 Task: Log work in the project TripHive for the issue 'Inability to modify certain fields or settings' spent time as '4w 1d 17h 41m' and remaining time as '1w 4d 21h 40m' and add a flag. Now add the issue to the epic 'Cloud Migration'.
Action: Mouse moved to (687, 427)
Screenshot: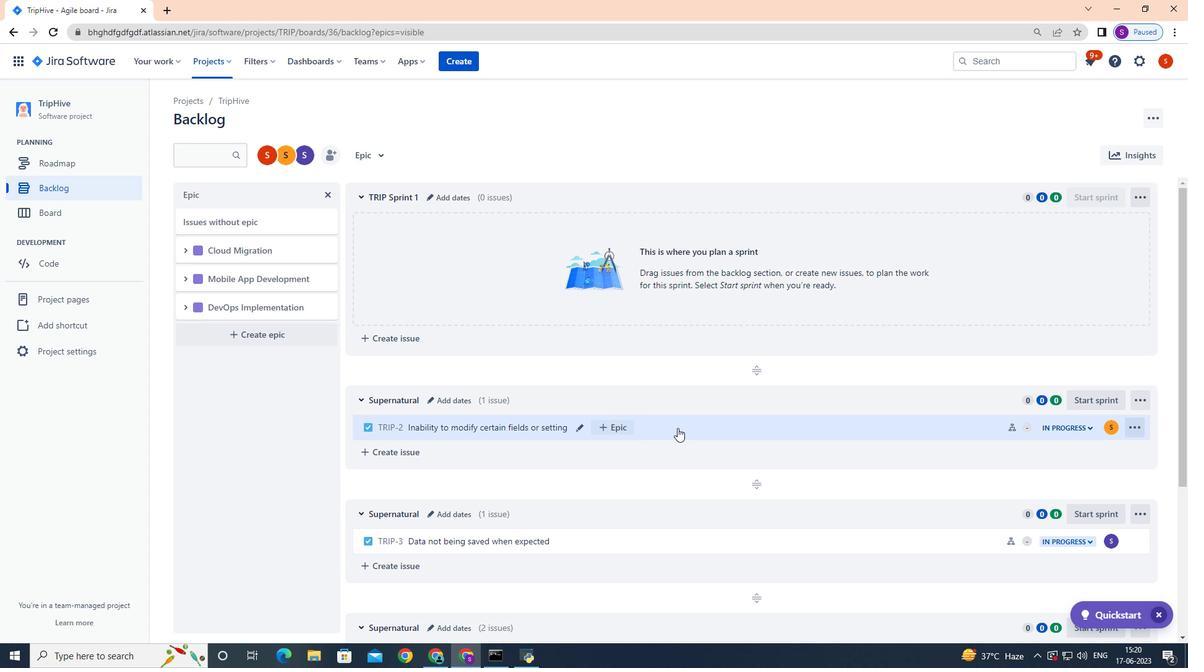 
Action: Mouse pressed left at (687, 427)
Screenshot: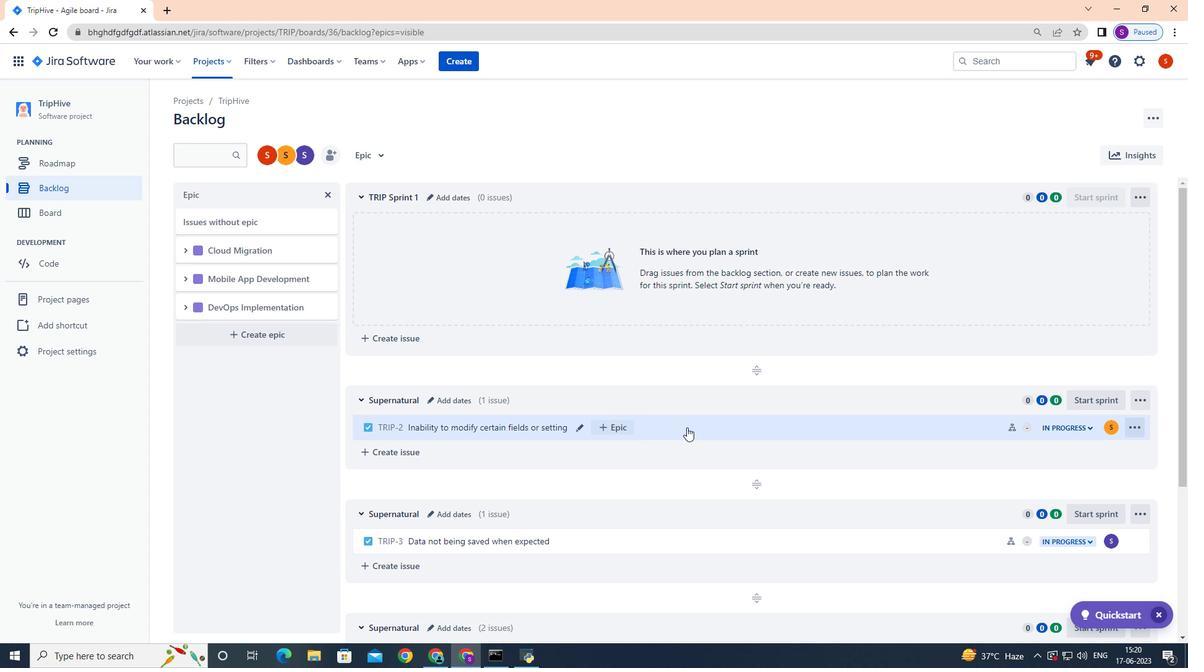 
Action: Mouse moved to (1131, 186)
Screenshot: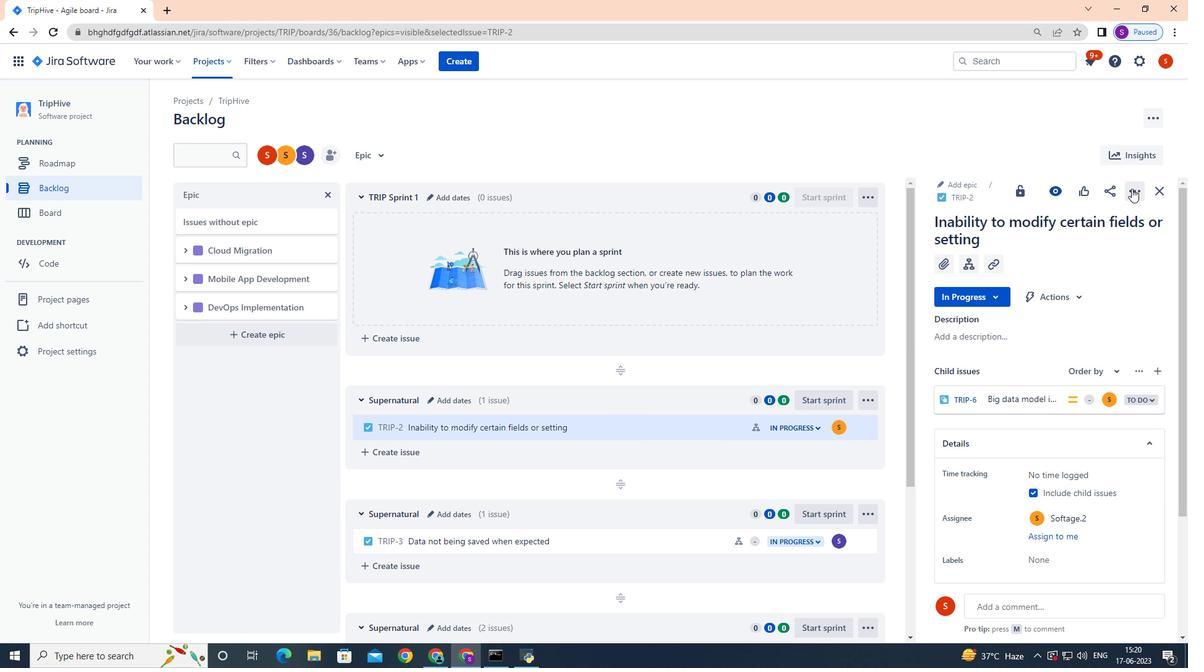 
Action: Mouse pressed left at (1131, 186)
Screenshot: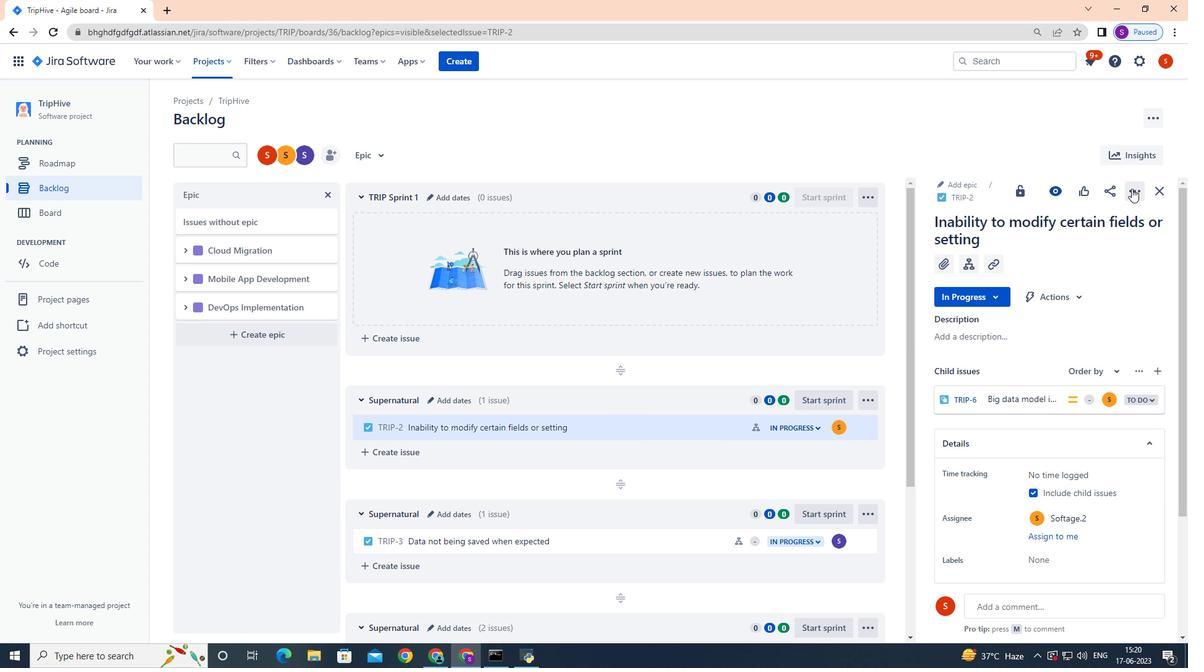 
Action: Mouse moved to (1090, 225)
Screenshot: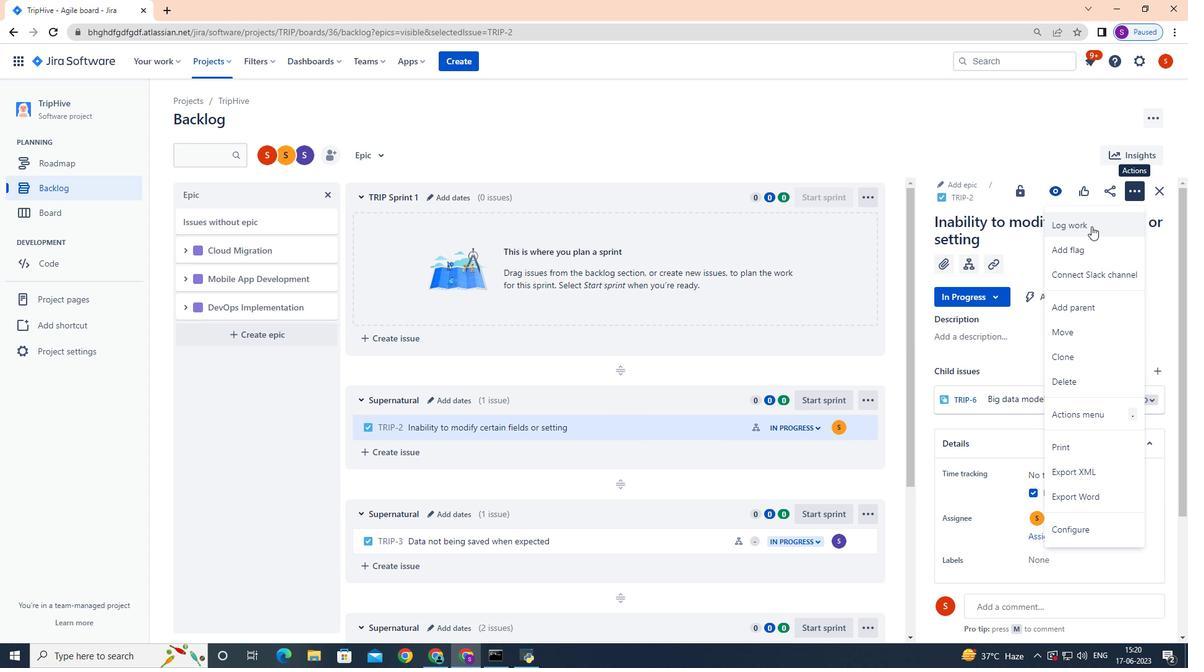 
Action: Mouse pressed left at (1090, 225)
Screenshot: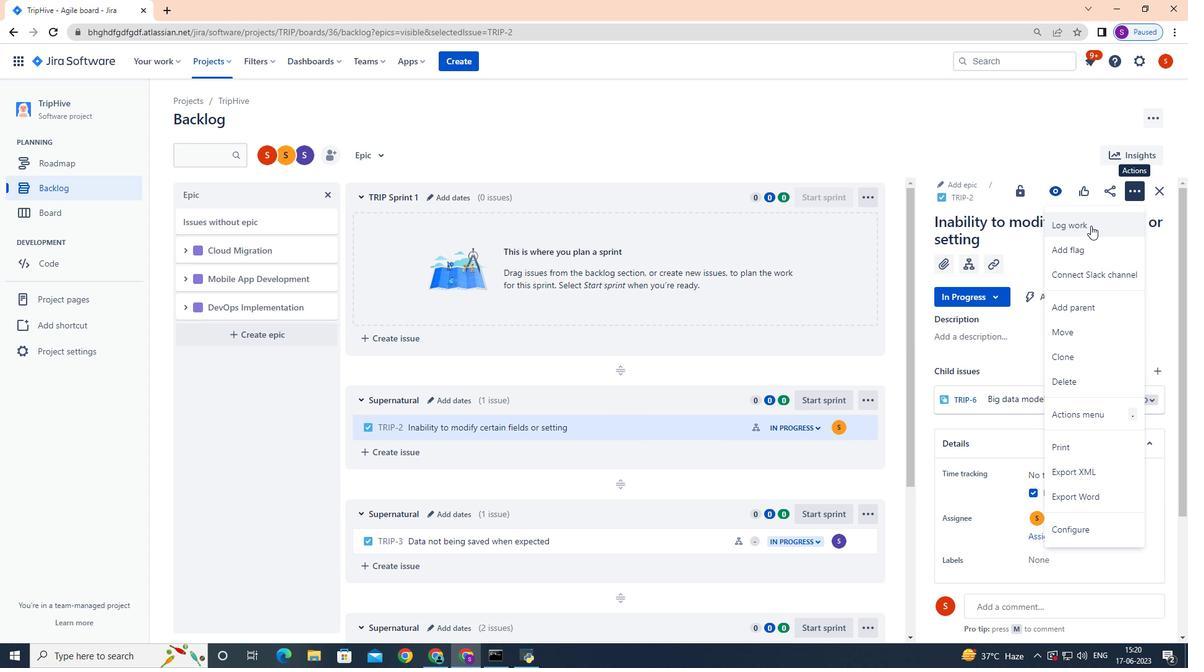 
Action: Mouse moved to (745, 293)
Screenshot: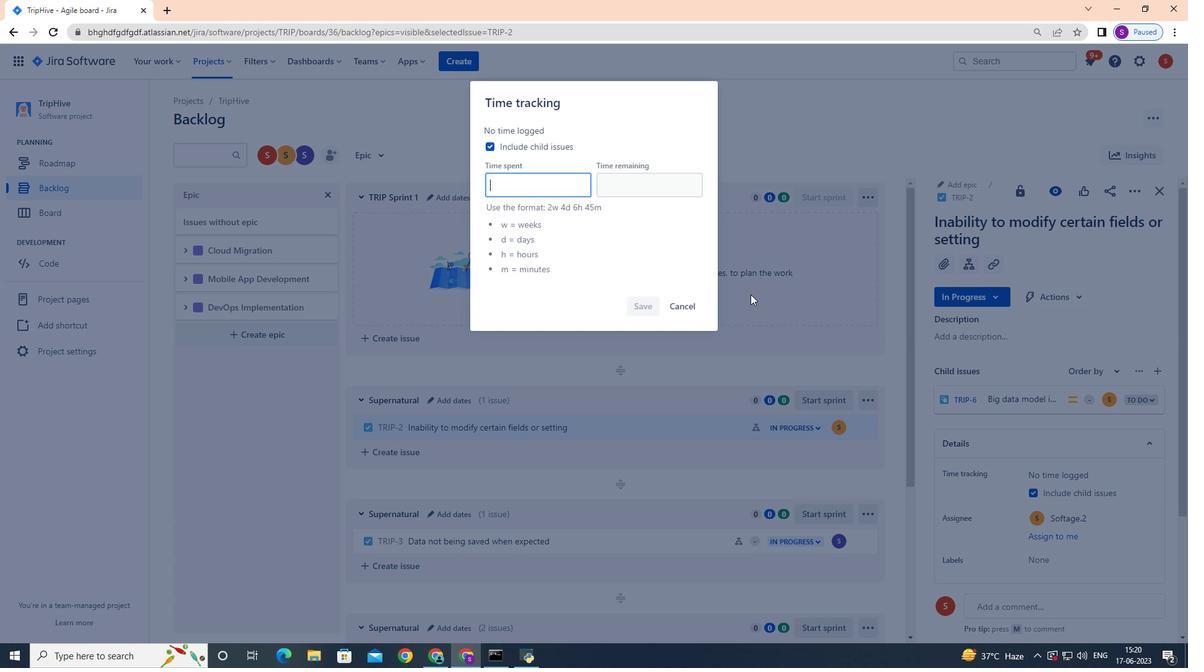 
Action: Key pressed 4w<Key.space>1d<Key.space>17h<Key.space>41m
Screenshot: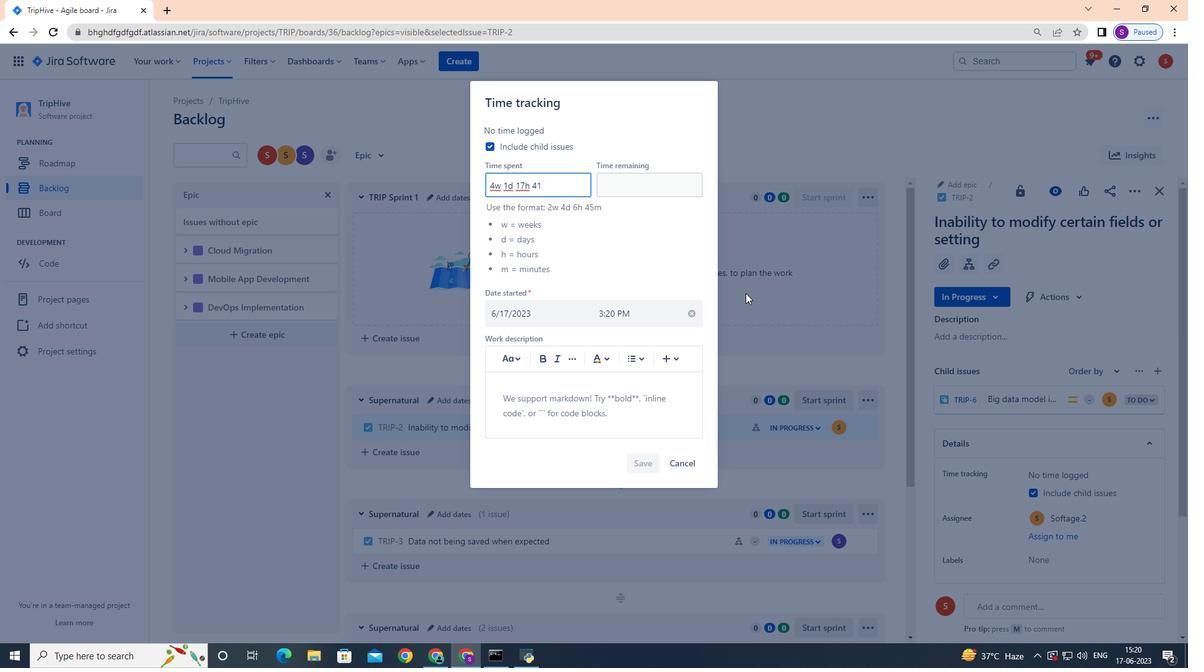 
Action: Mouse moved to (618, 185)
Screenshot: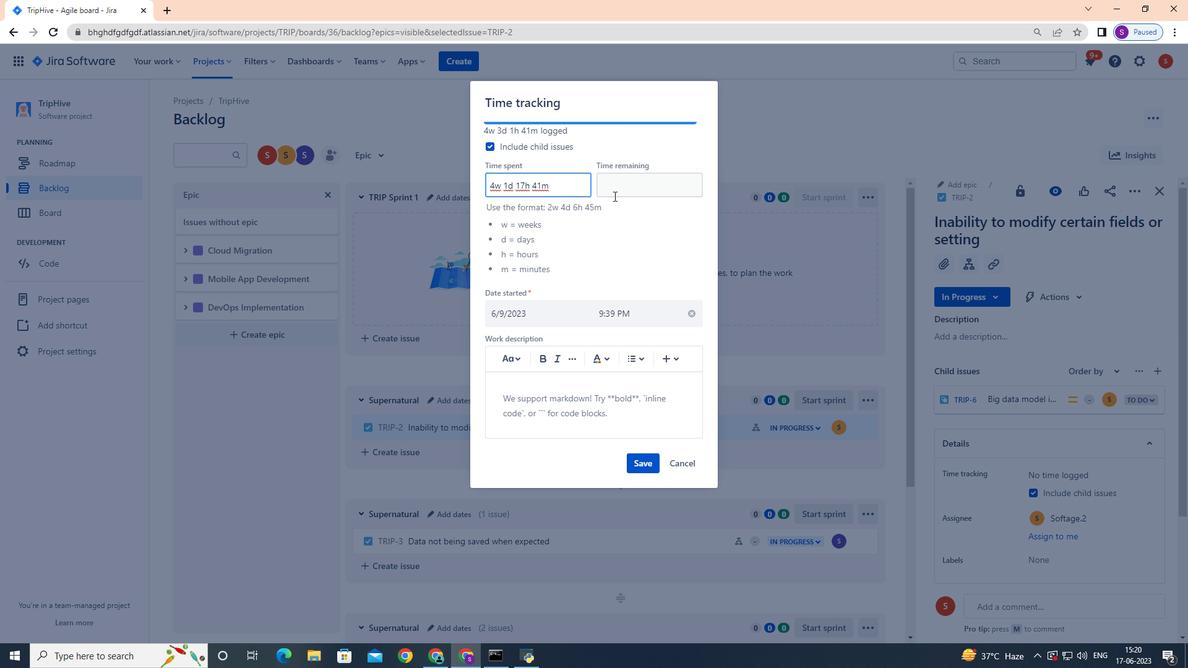 
Action: Mouse pressed left at (618, 185)
Screenshot: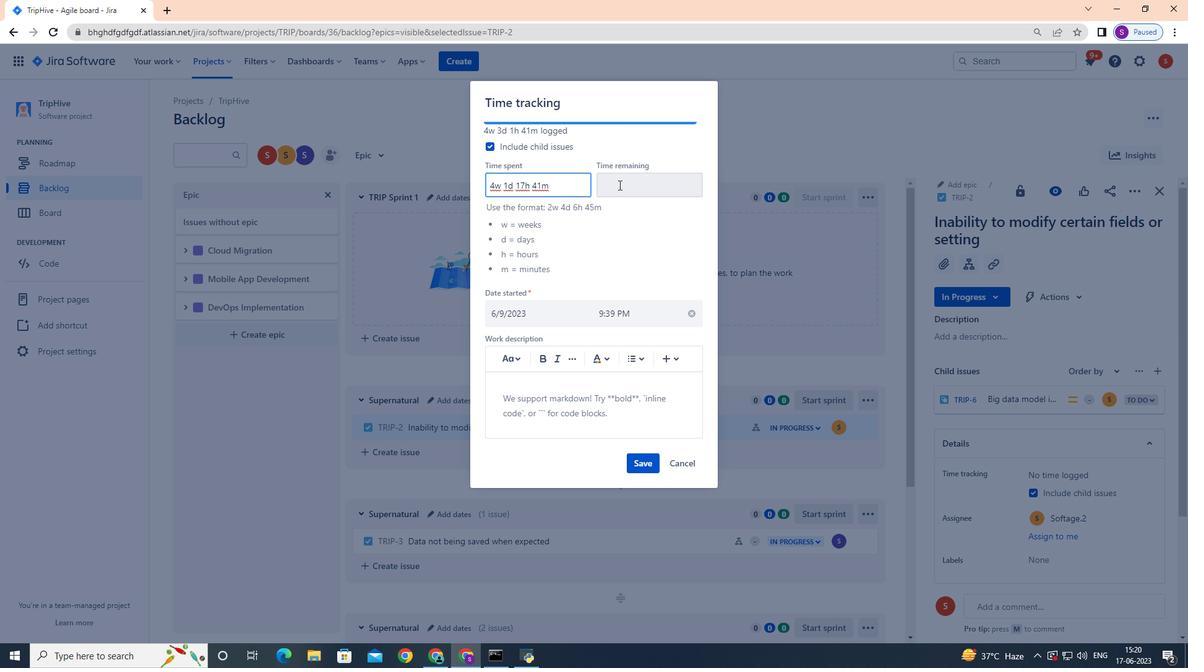 
Action: Key pressed 1w<Key.space>4d<Key.space>21h<Key.space>40m
Screenshot: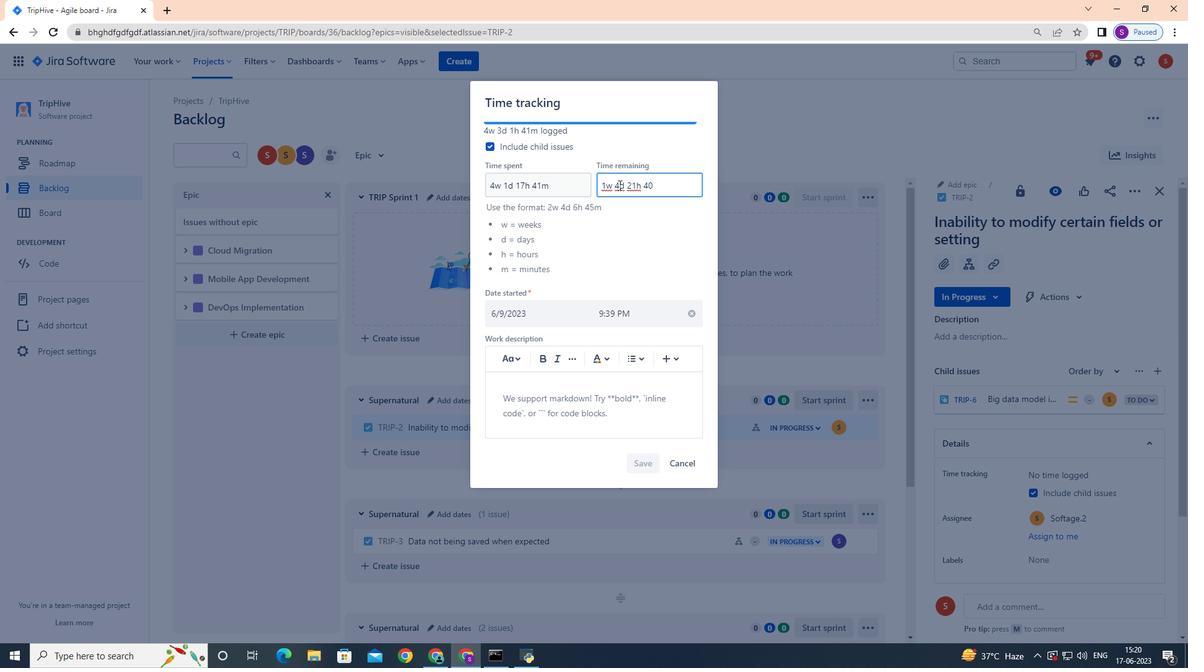 
Action: Mouse moved to (634, 464)
Screenshot: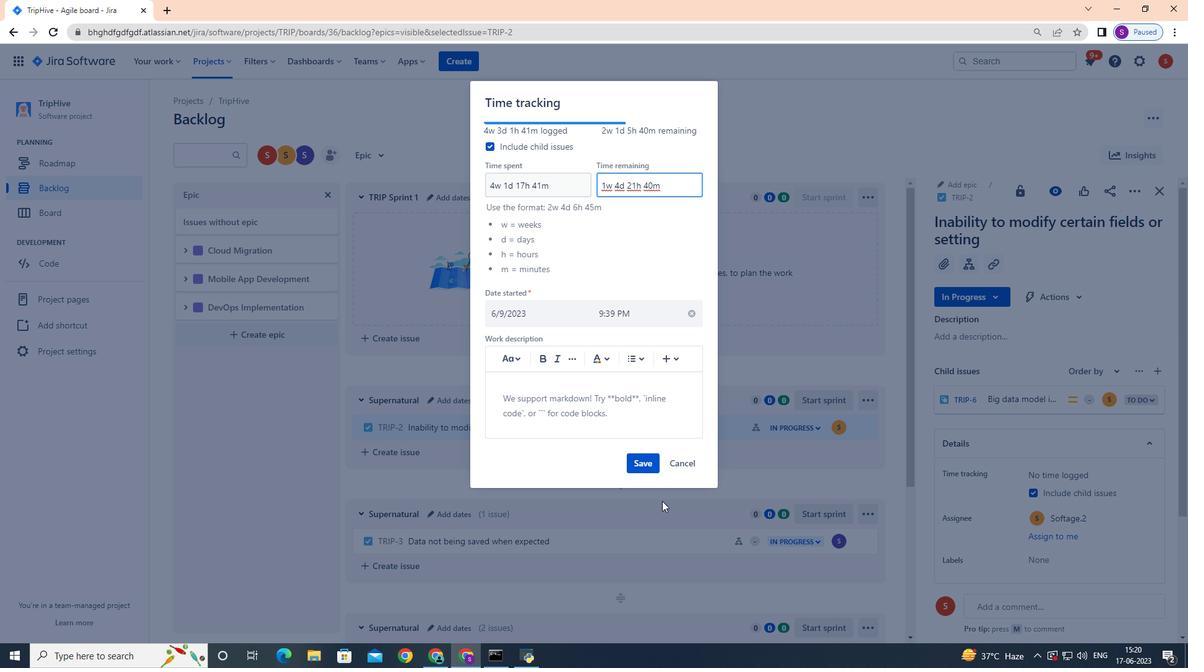 
Action: Mouse pressed left at (634, 464)
Screenshot: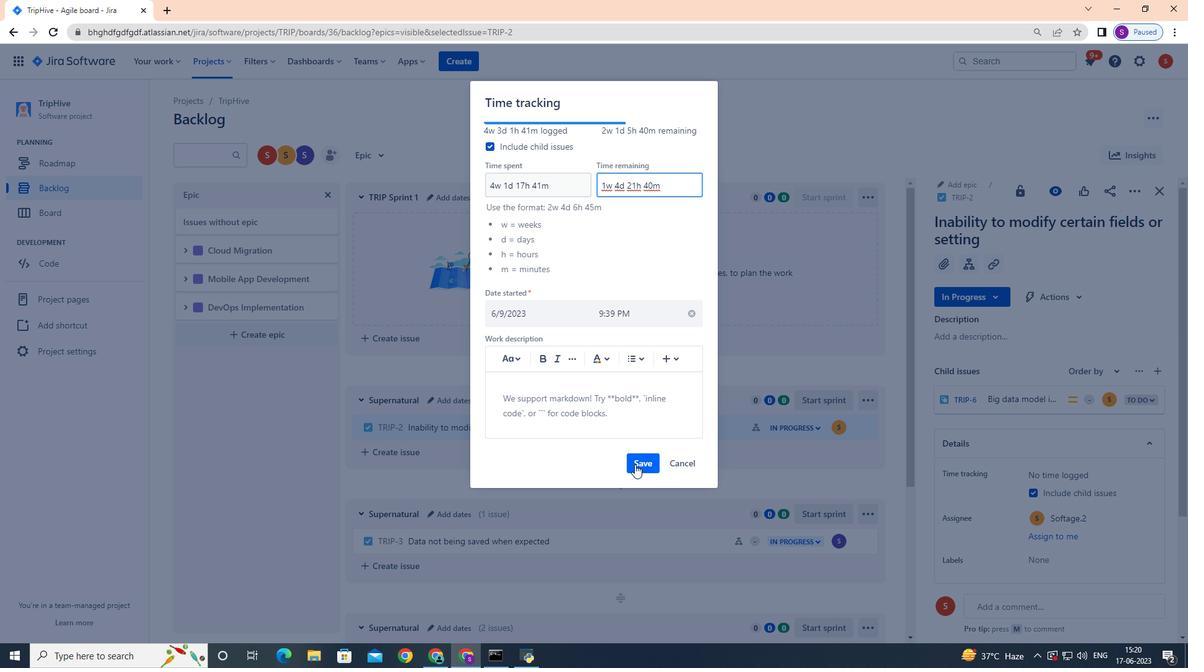 
Action: Mouse moved to (1135, 188)
Screenshot: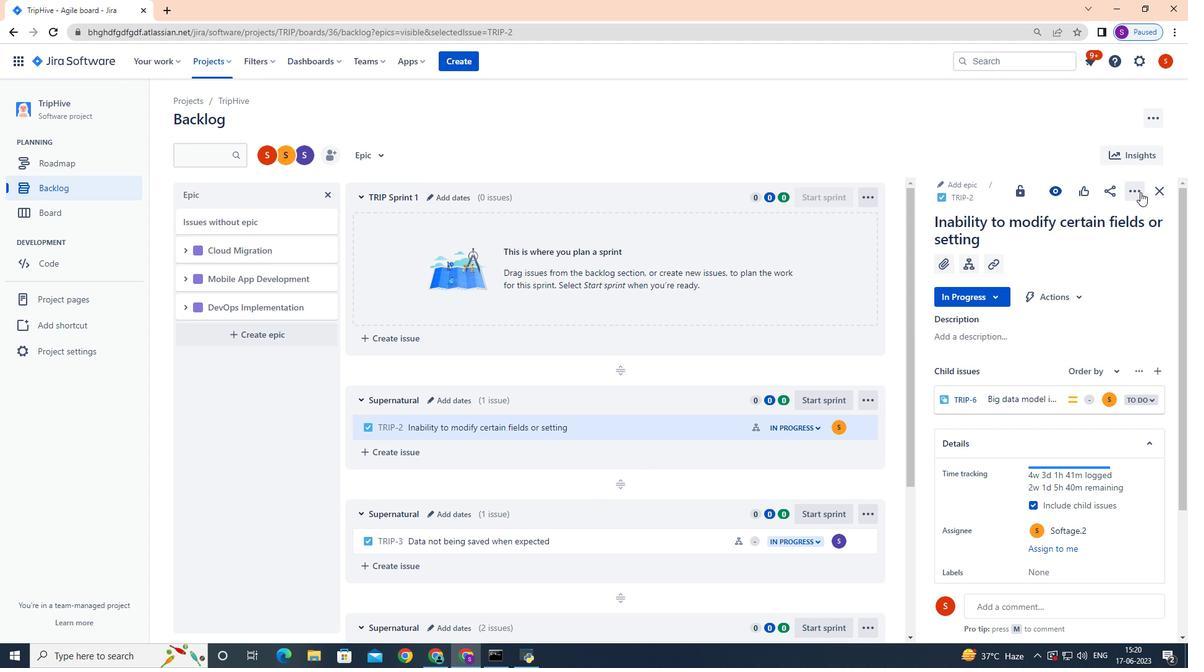 
Action: Mouse pressed left at (1135, 188)
Screenshot: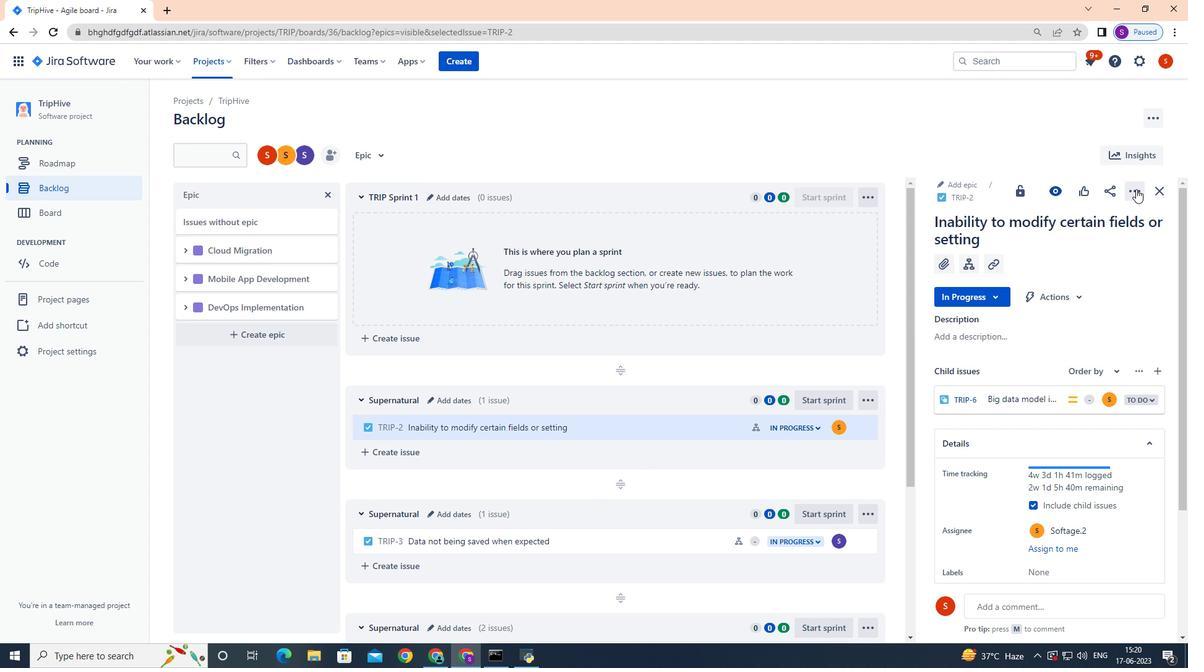 
Action: Mouse moved to (1110, 250)
Screenshot: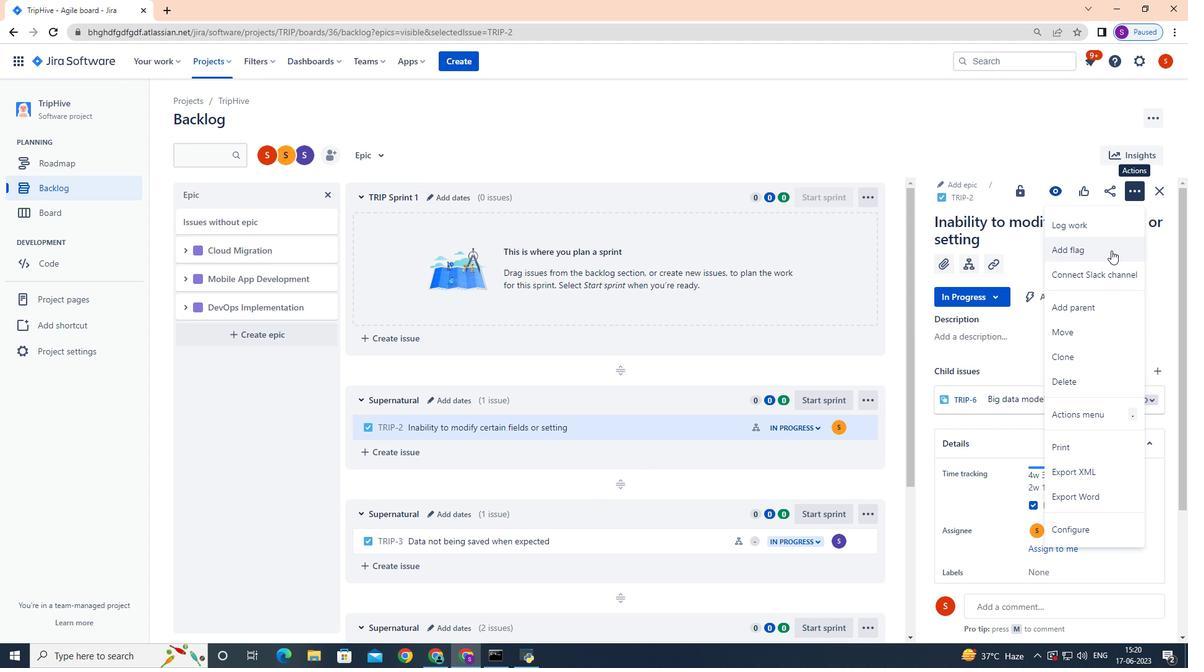 
Action: Mouse pressed left at (1110, 250)
Screenshot: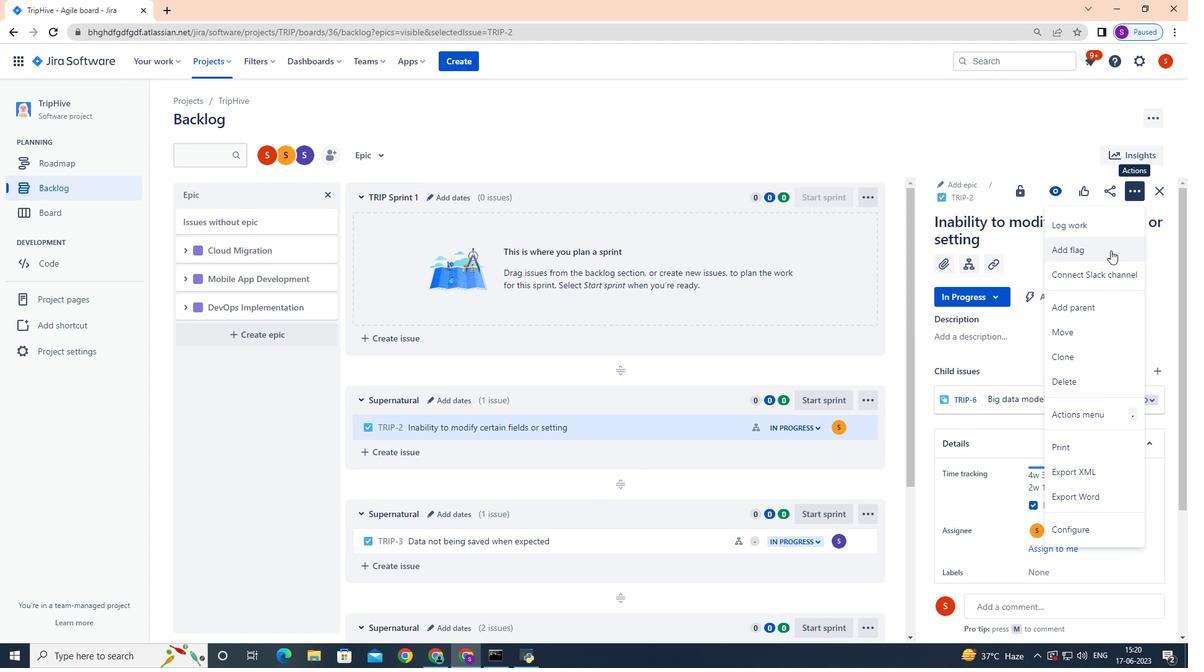 
Action: Mouse moved to (611, 425)
Screenshot: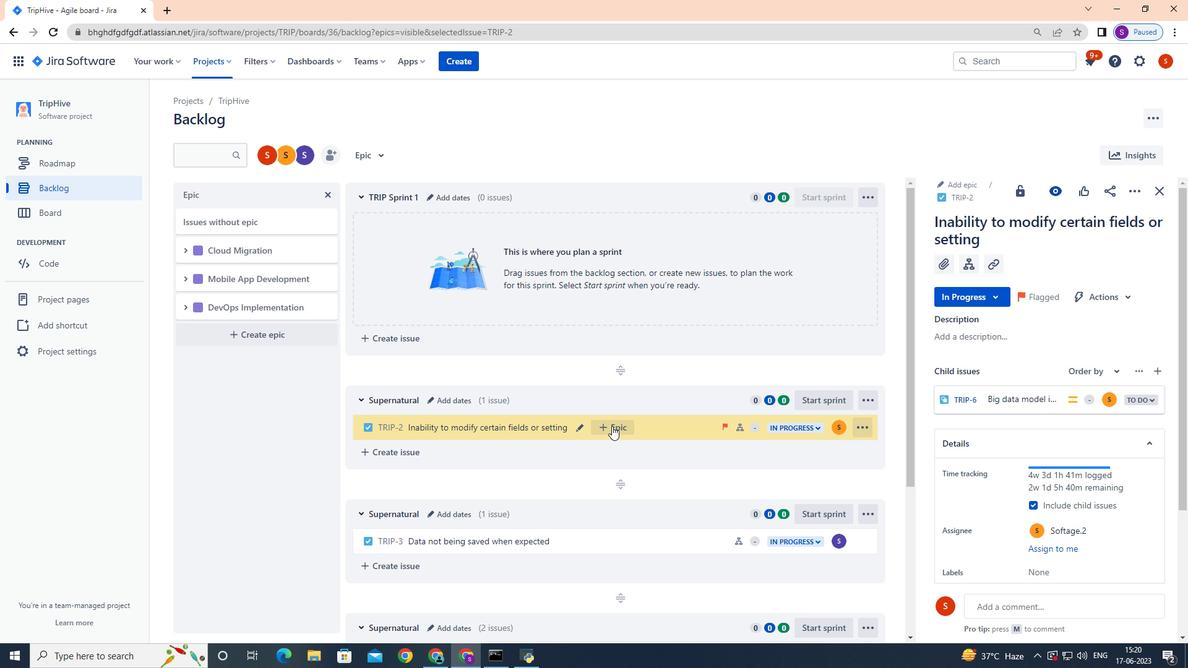 
Action: Mouse pressed left at (611, 425)
Screenshot: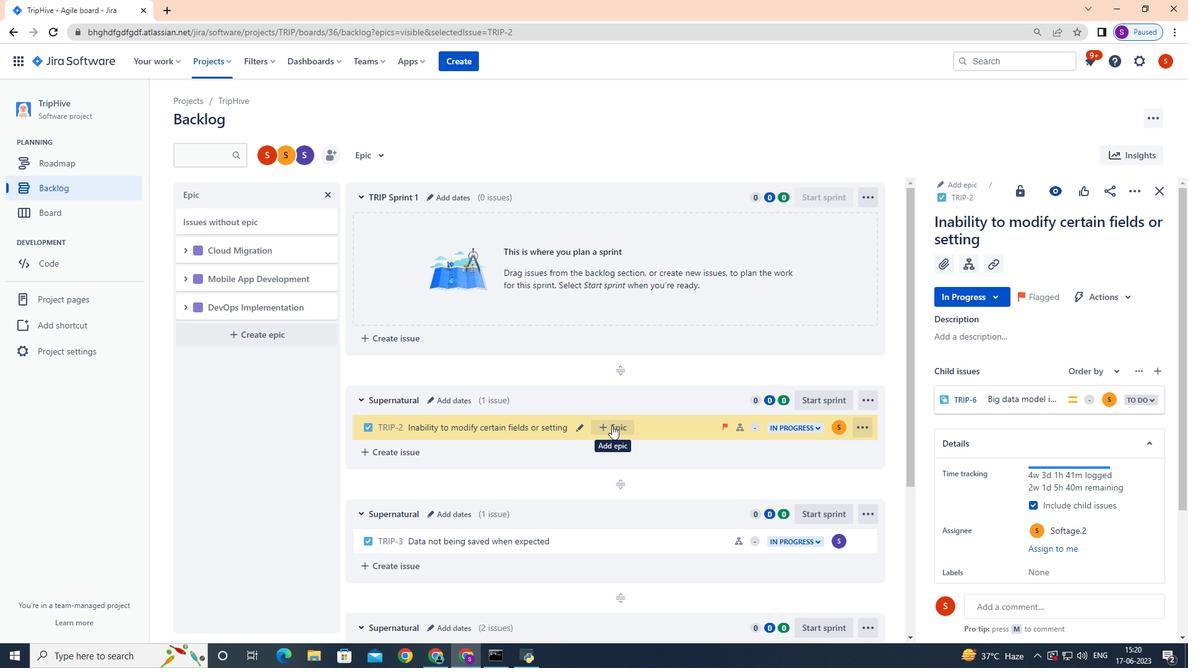 
Action: Mouse moved to (690, 514)
Screenshot: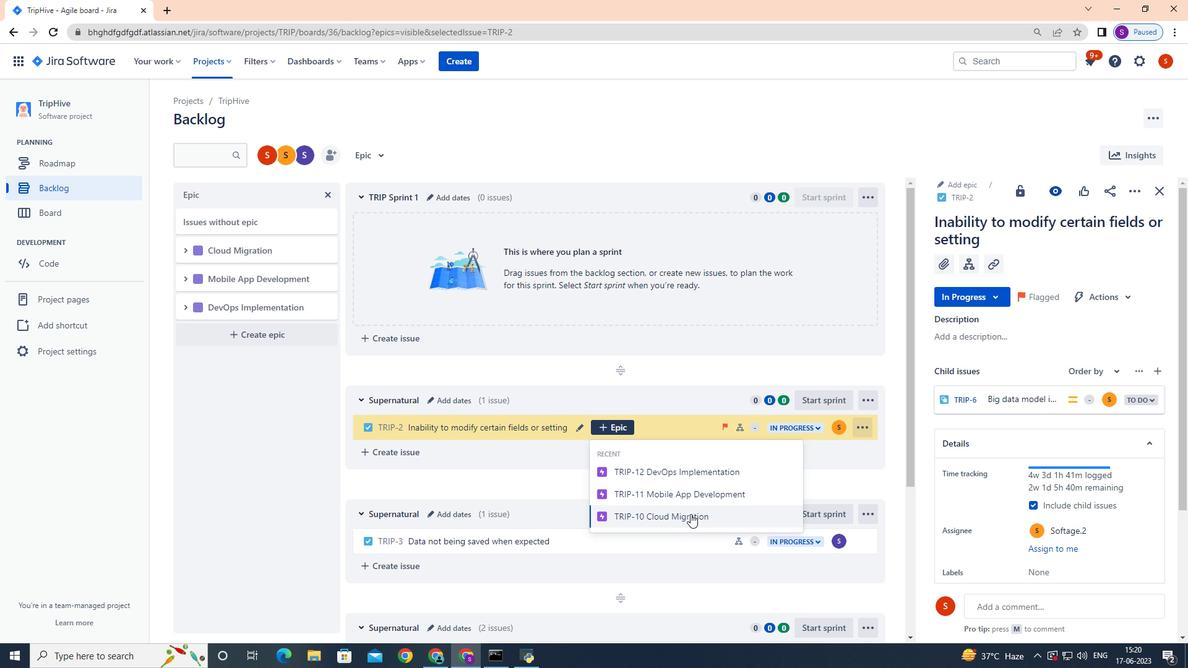 
Action: Mouse pressed left at (690, 514)
Screenshot: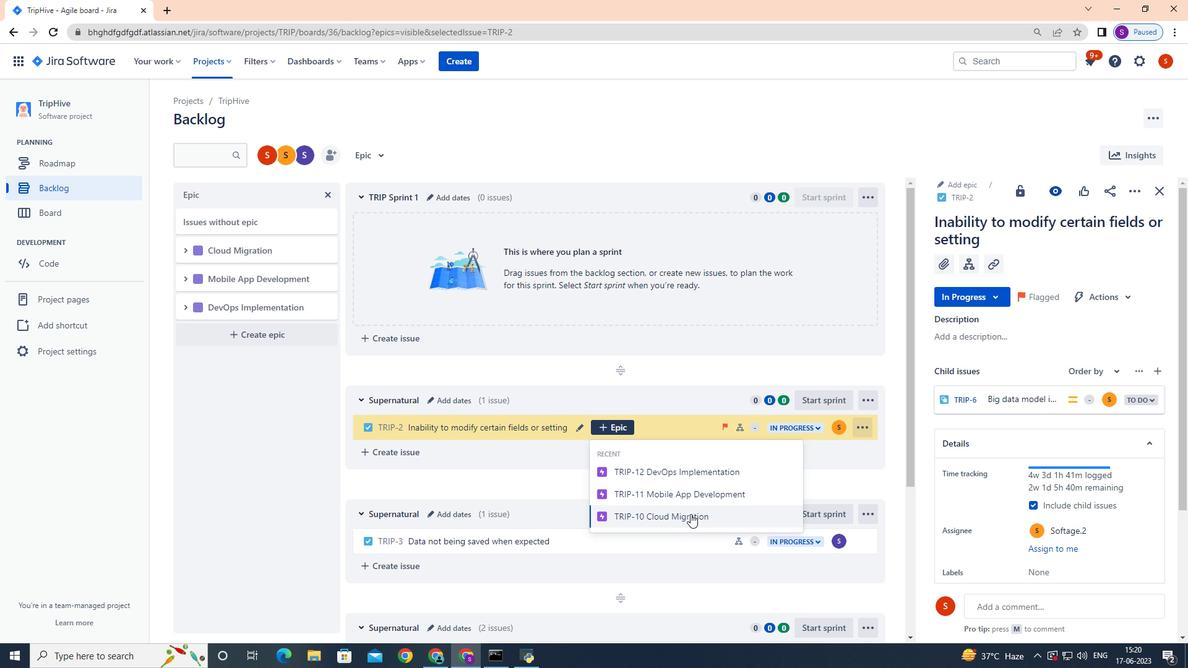 
Action: Mouse moved to (692, 509)
Screenshot: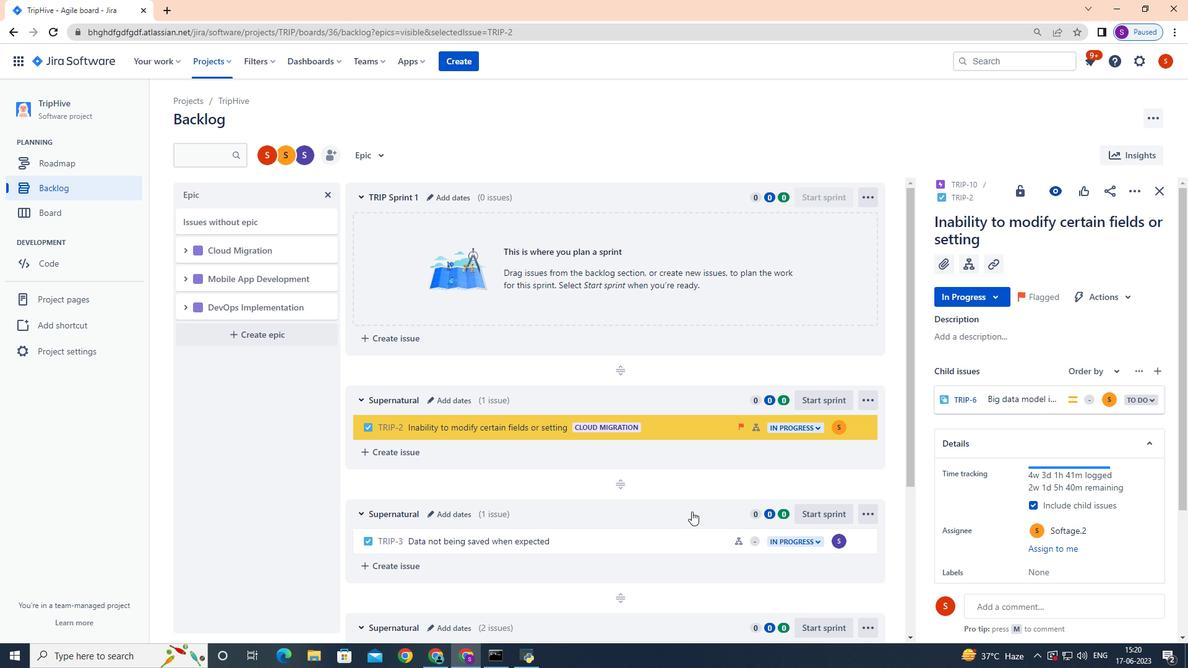 
